Task: Set the frame buffer depth for "VNC client access" to 16 bits.
Action: Mouse moved to (113, 16)
Screenshot: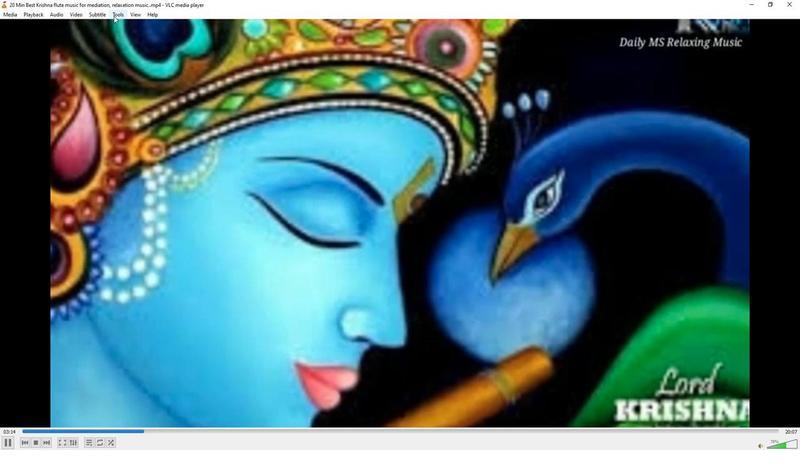 
Action: Mouse pressed left at (113, 16)
Screenshot: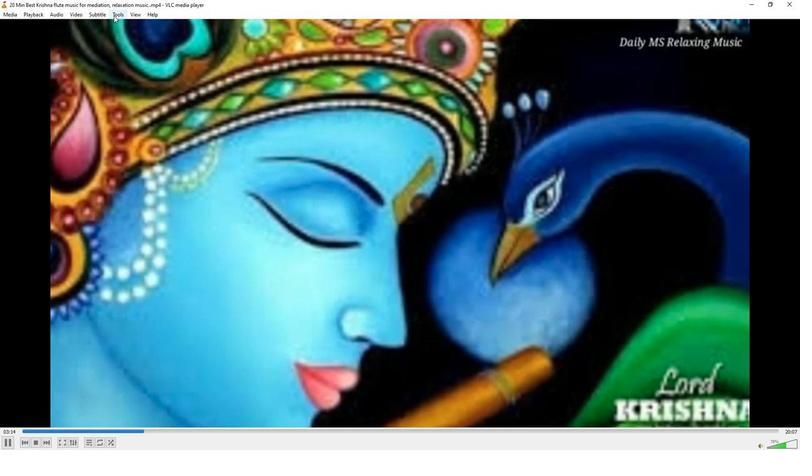 
Action: Mouse moved to (128, 111)
Screenshot: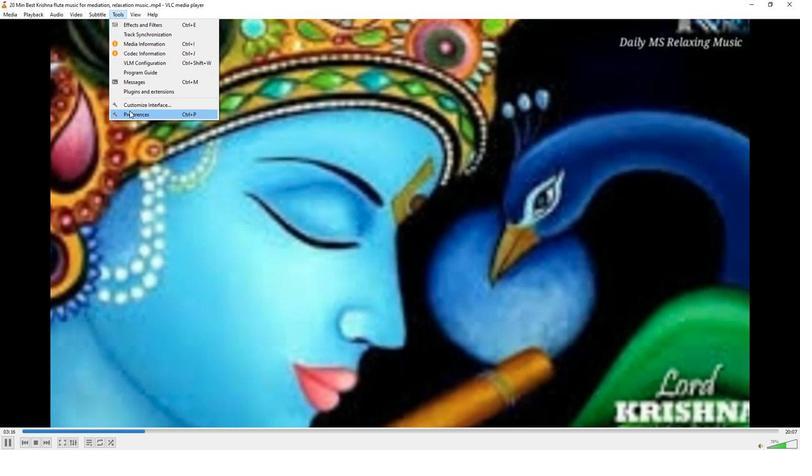 
Action: Mouse pressed left at (128, 111)
Screenshot: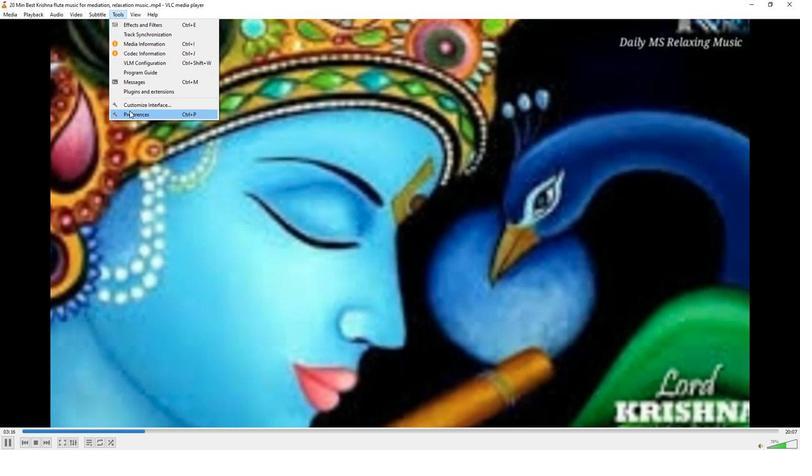 
Action: Mouse moved to (266, 365)
Screenshot: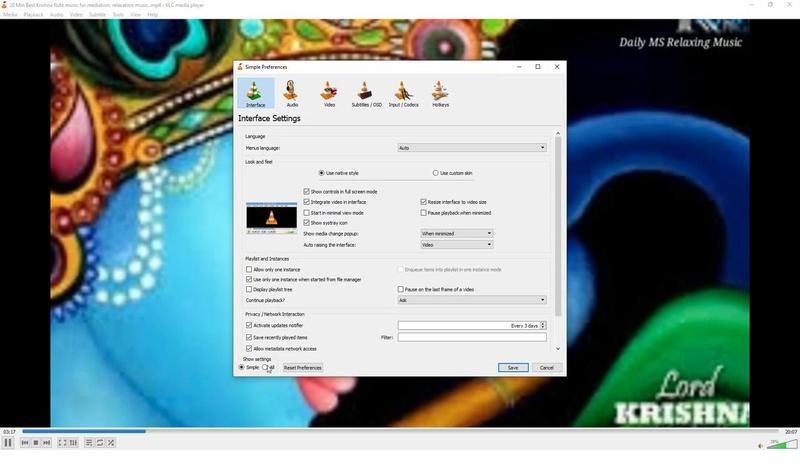 
Action: Mouse pressed left at (266, 365)
Screenshot: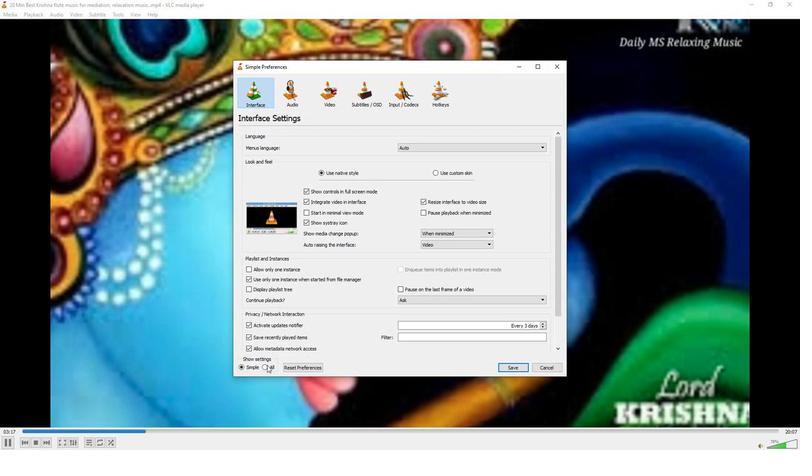 
Action: Mouse moved to (255, 228)
Screenshot: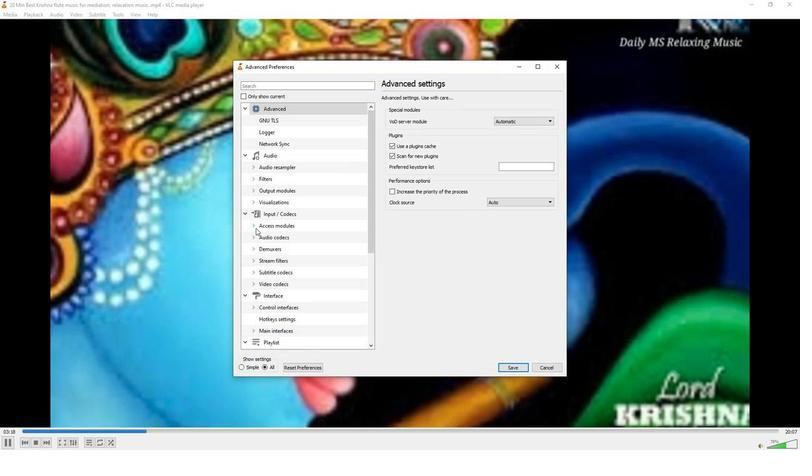 
Action: Mouse pressed left at (255, 228)
Screenshot: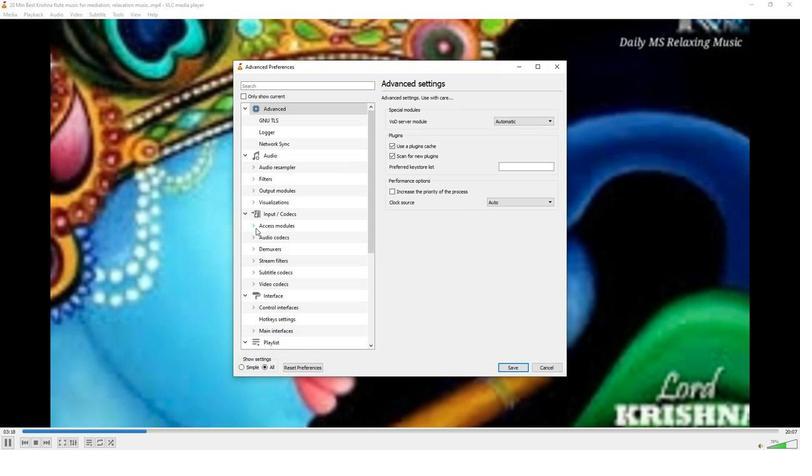 
Action: Mouse moved to (262, 263)
Screenshot: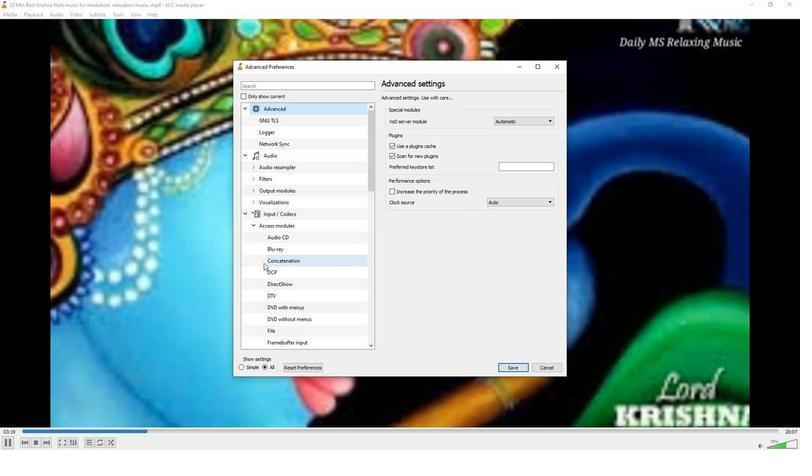 
Action: Mouse scrolled (262, 263) with delta (0, 0)
Screenshot: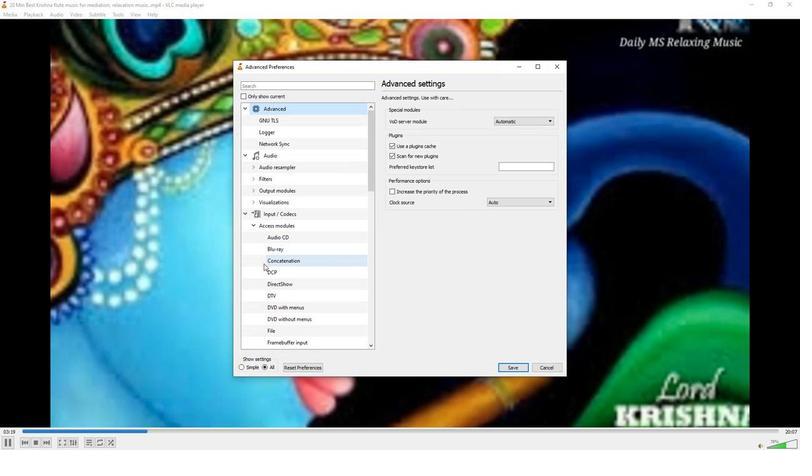 
Action: Mouse scrolled (262, 263) with delta (0, 0)
Screenshot: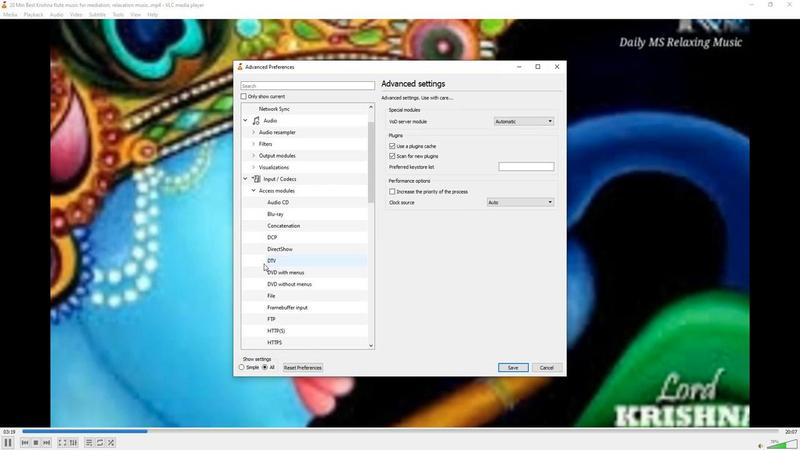 
Action: Mouse scrolled (262, 263) with delta (0, 0)
Screenshot: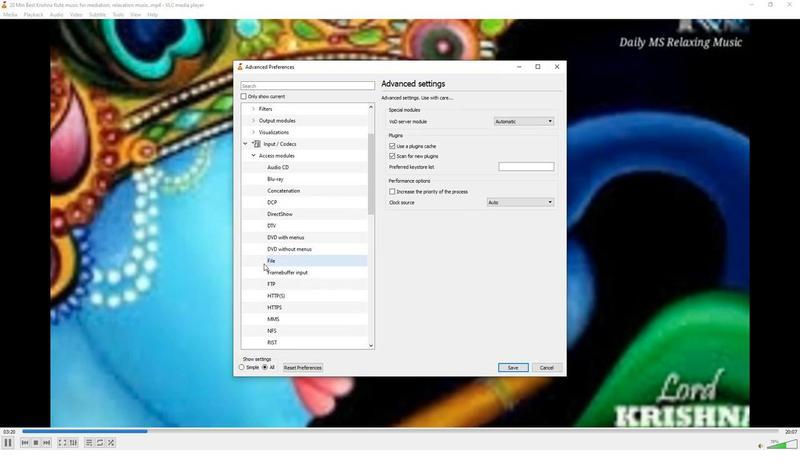 
Action: Mouse scrolled (262, 263) with delta (0, 0)
Screenshot: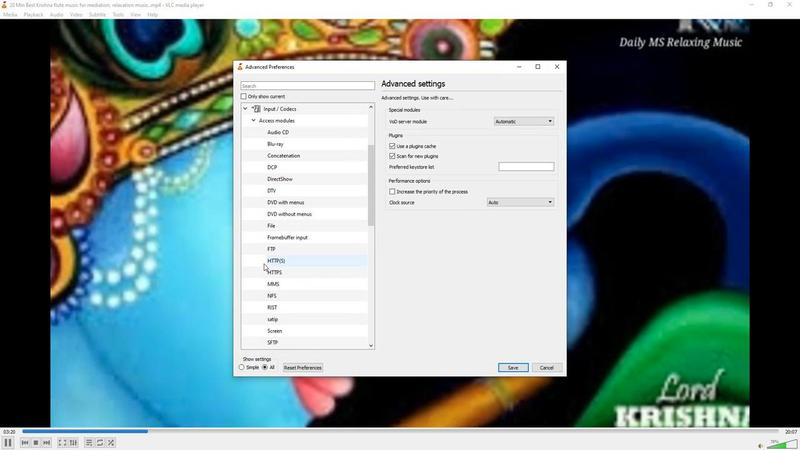 
Action: Mouse scrolled (262, 263) with delta (0, 0)
Screenshot: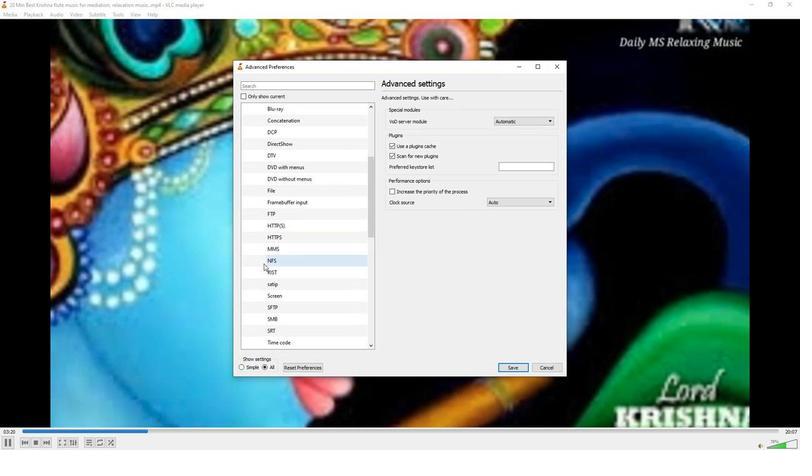 
Action: Mouse moved to (263, 266)
Screenshot: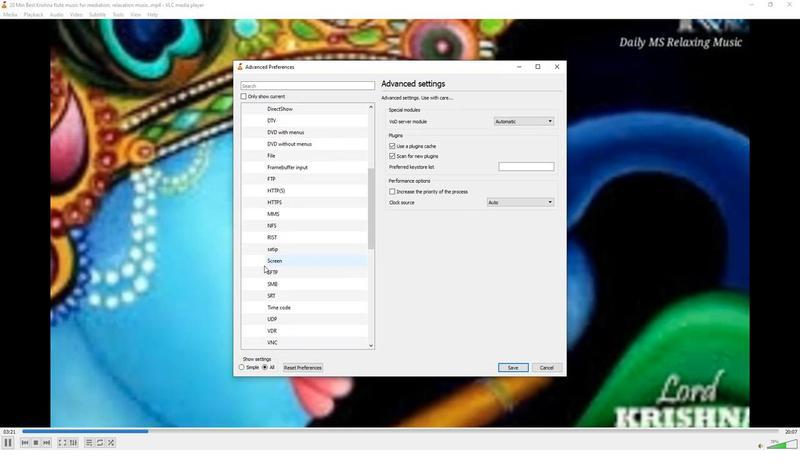
Action: Mouse scrolled (263, 266) with delta (0, 0)
Screenshot: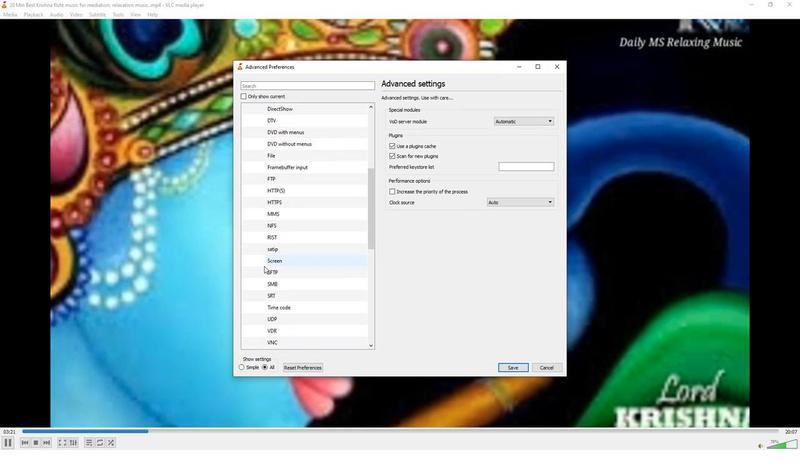 
Action: Mouse moved to (274, 307)
Screenshot: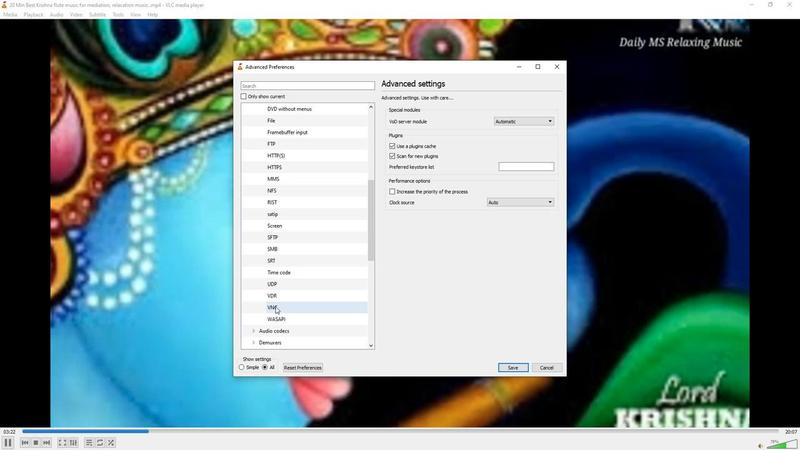 
Action: Mouse pressed left at (274, 307)
Screenshot: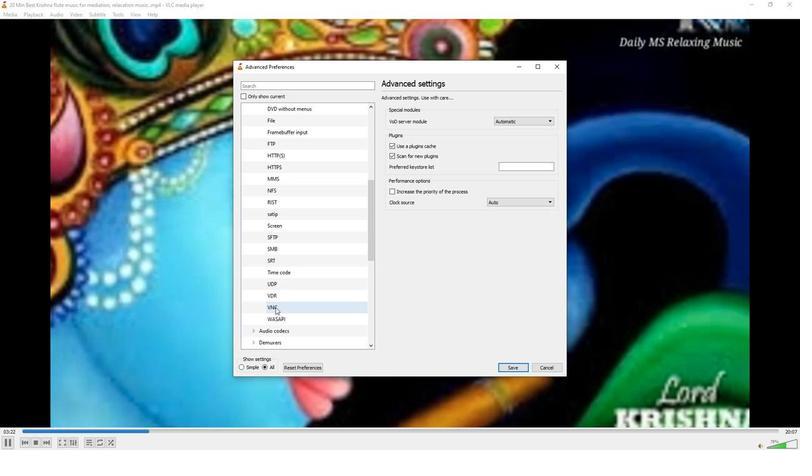 
Action: Mouse moved to (544, 197)
Screenshot: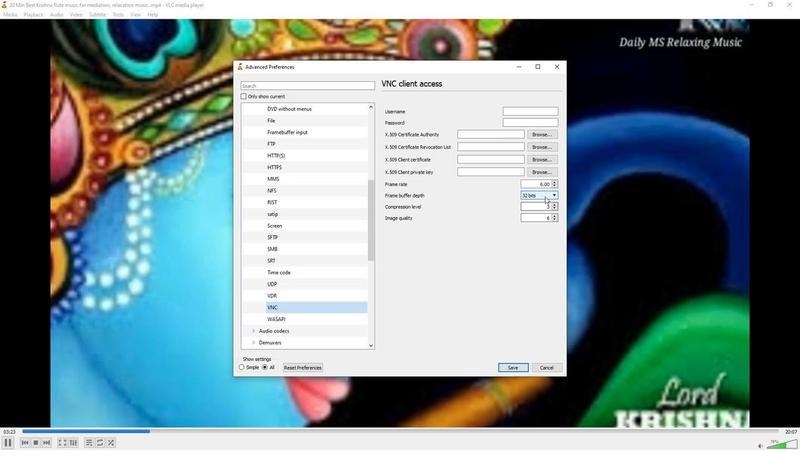 
Action: Mouse pressed left at (544, 197)
Screenshot: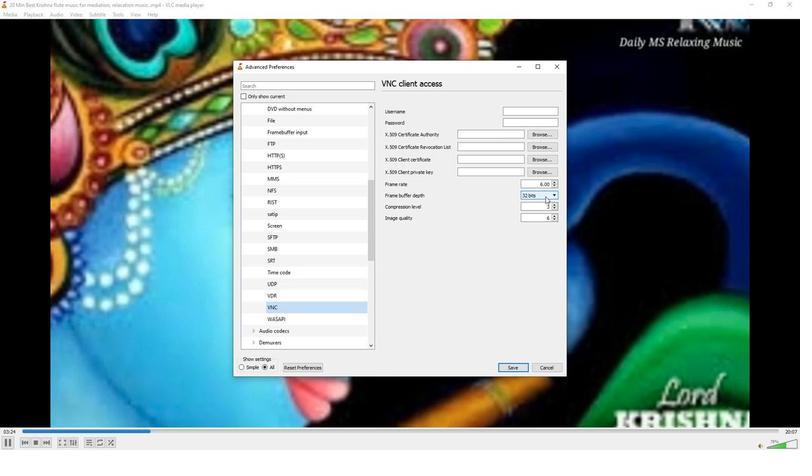 
Action: Mouse moved to (541, 214)
Screenshot: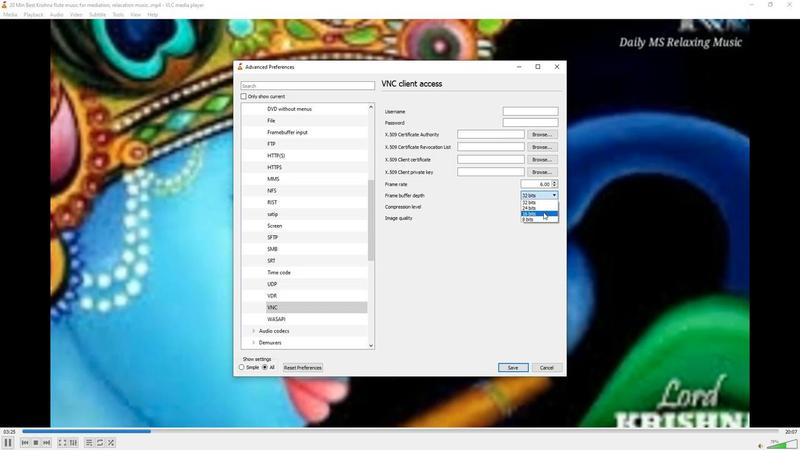 
Action: Mouse pressed left at (541, 214)
Screenshot: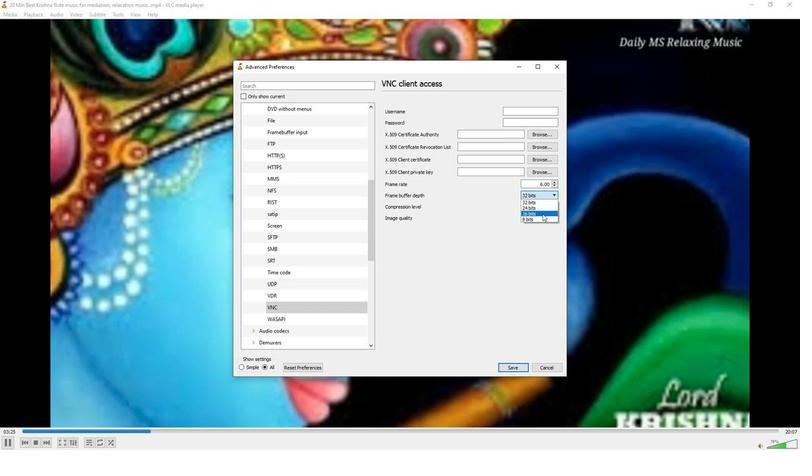 
Action: Mouse moved to (470, 214)
Screenshot: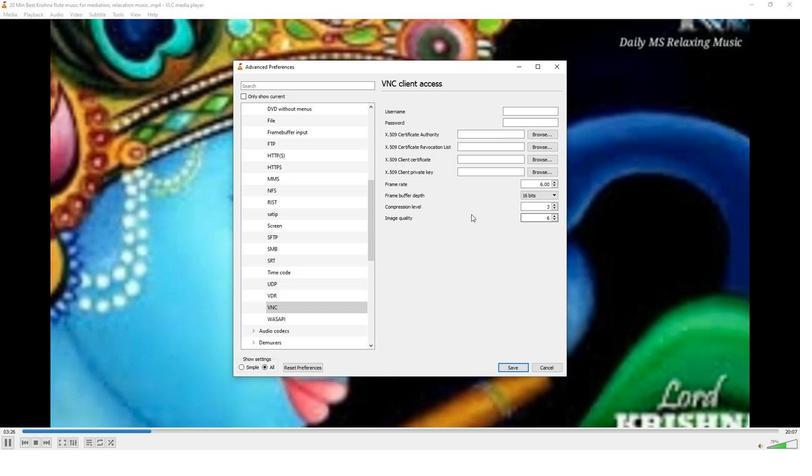 
